 Task: Create a new send/receive group in Outlook named 'Batch 2023' and set it to send/receive every 30 minutes.
Action: Mouse moved to (55, 27)
Screenshot: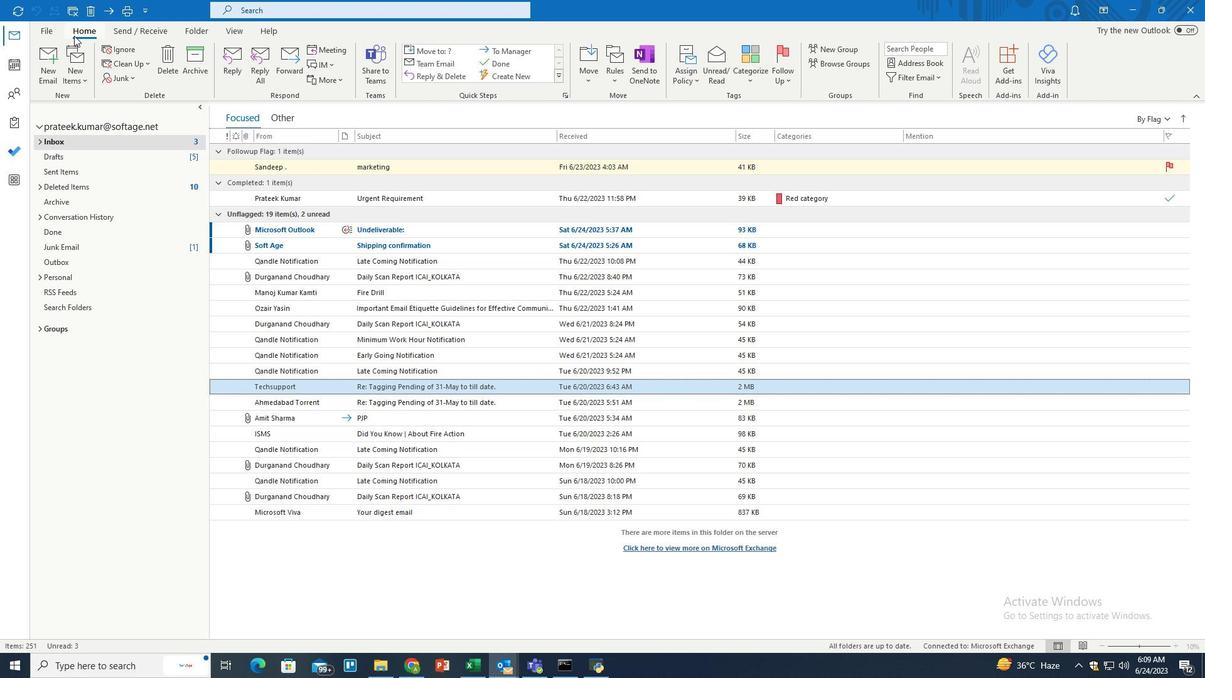 
Action: Mouse pressed left at (55, 27)
Screenshot: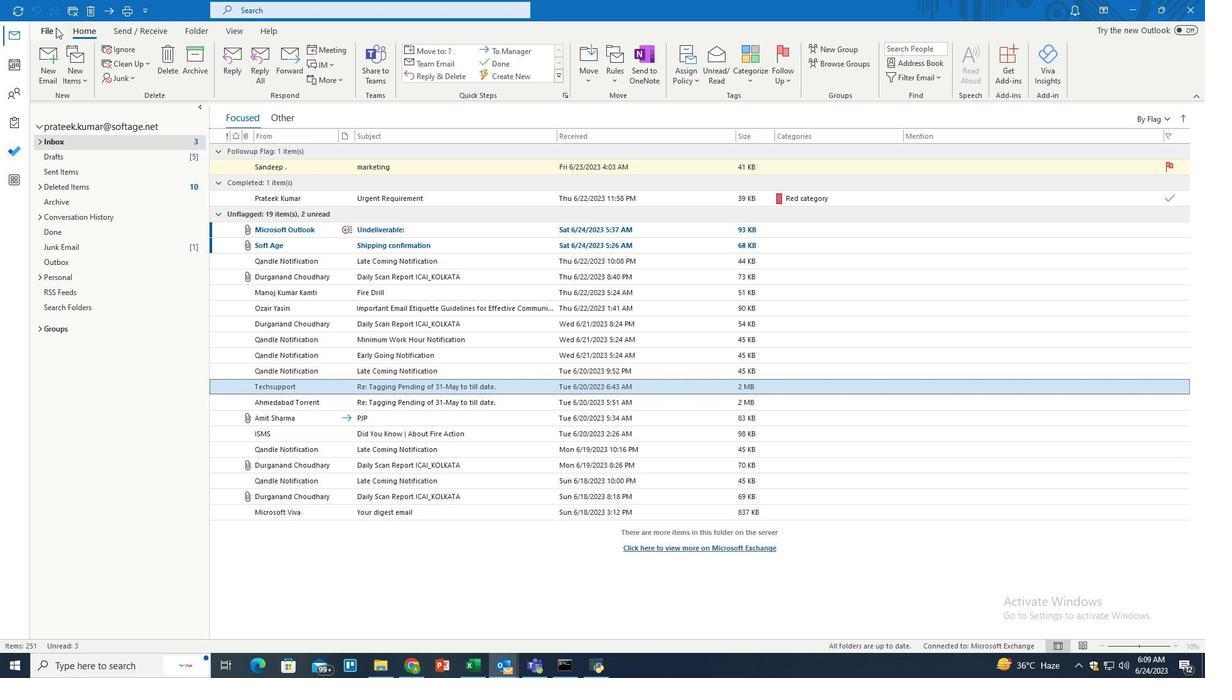 
Action: Mouse moved to (40, 602)
Screenshot: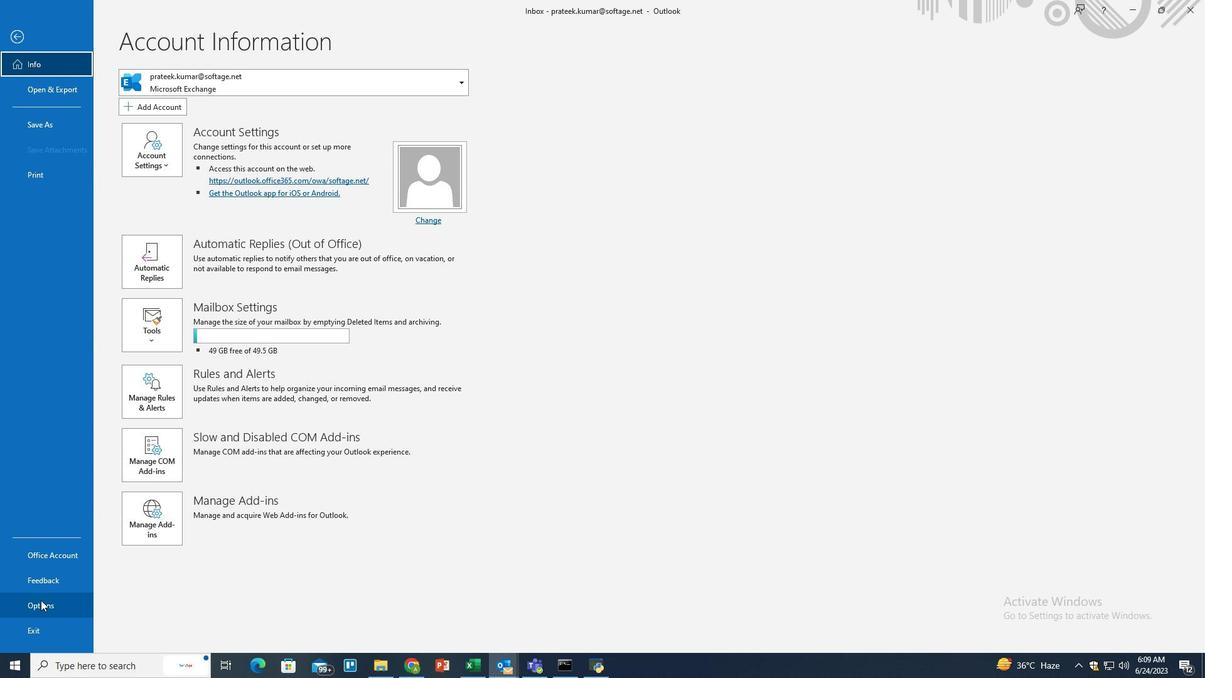 
Action: Mouse pressed left at (40, 602)
Screenshot: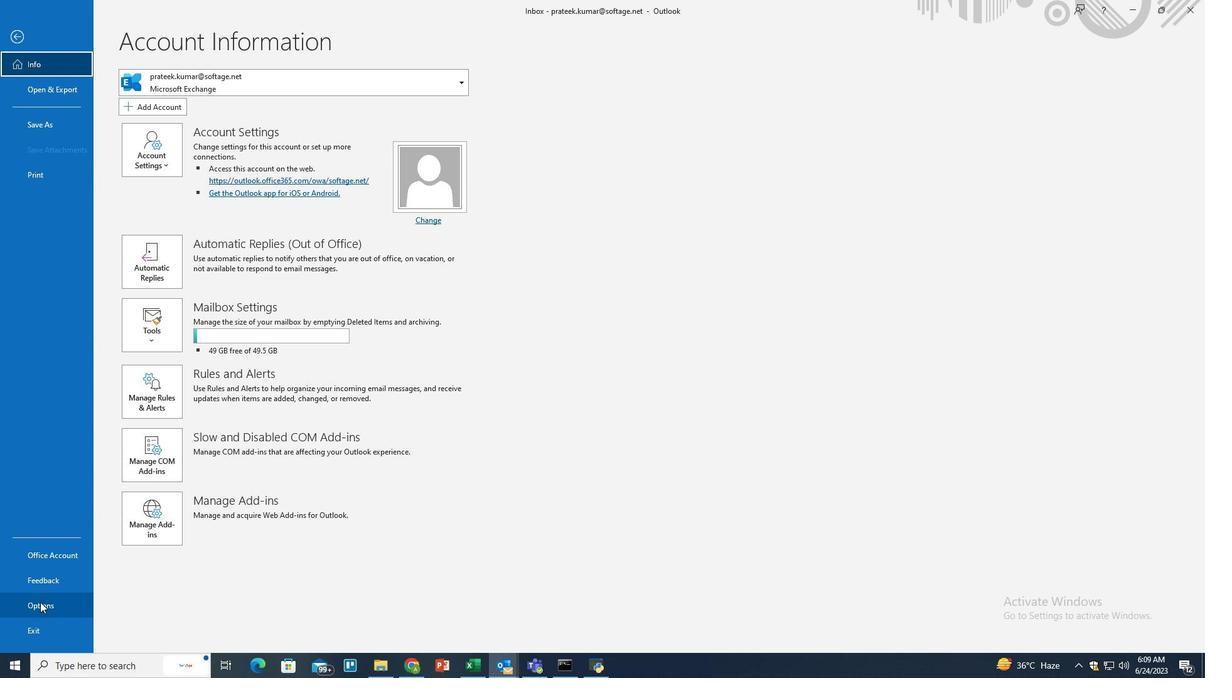 
Action: Mouse moved to (45, 590)
Screenshot: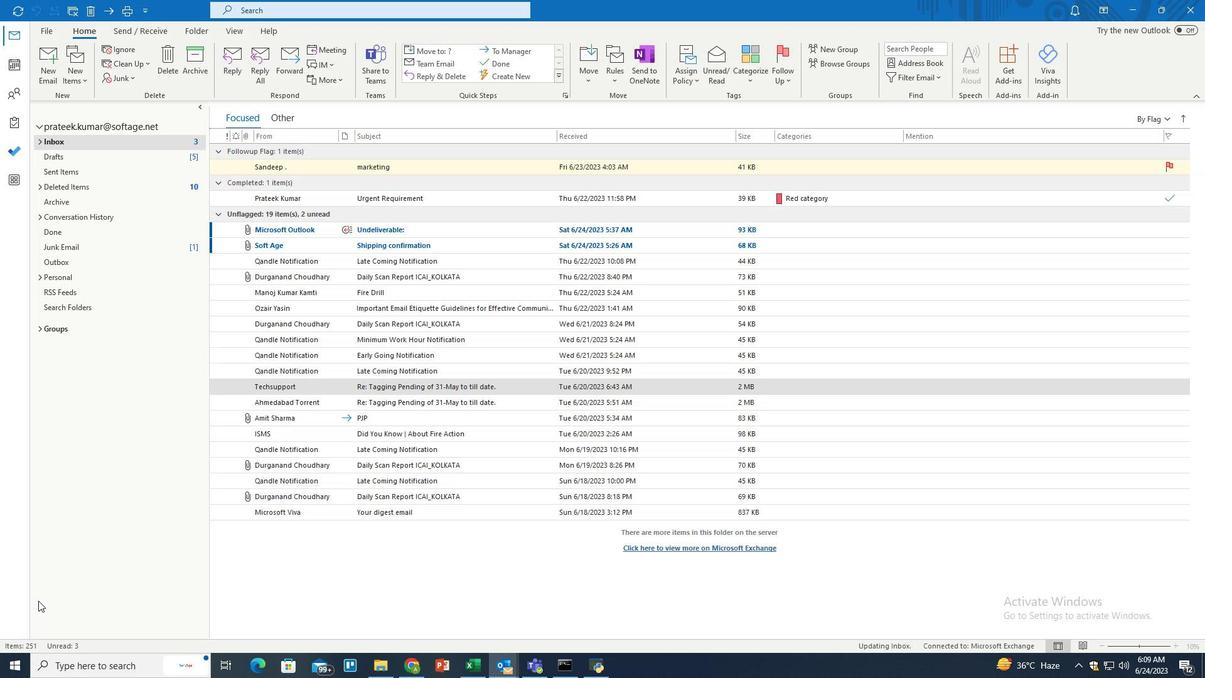 
Action: Key pressed <Key.space>
Screenshot: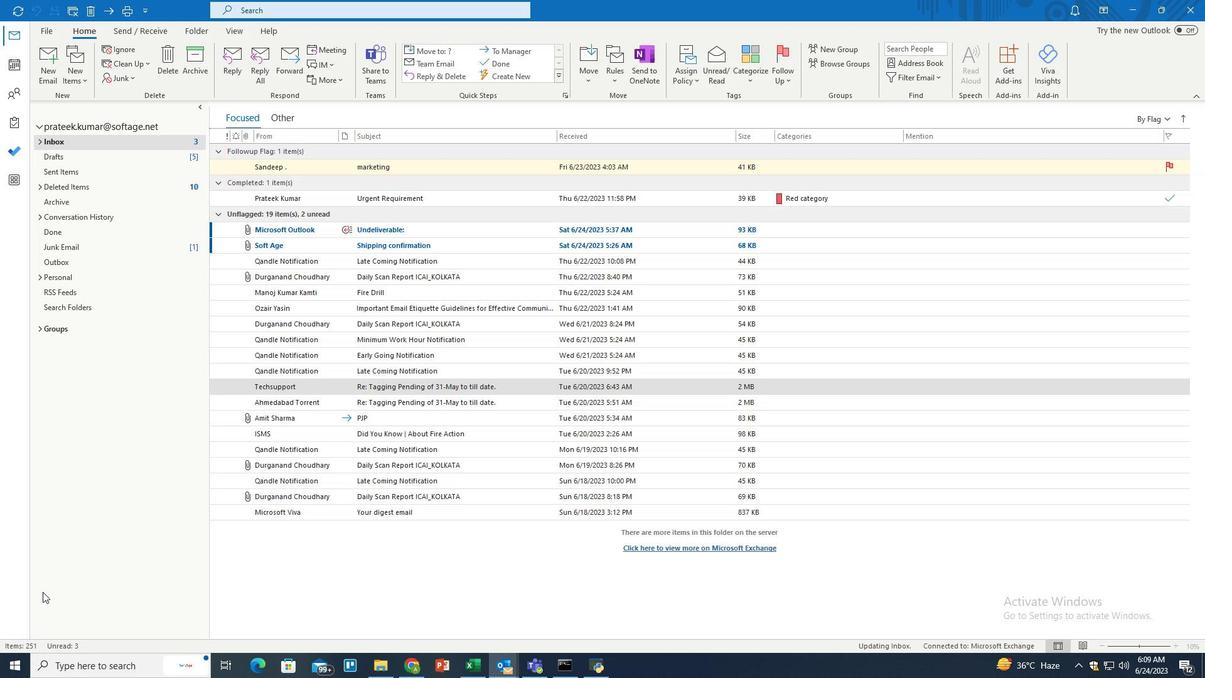 
Action: Mouse moved to (387, 296)
Screenshot: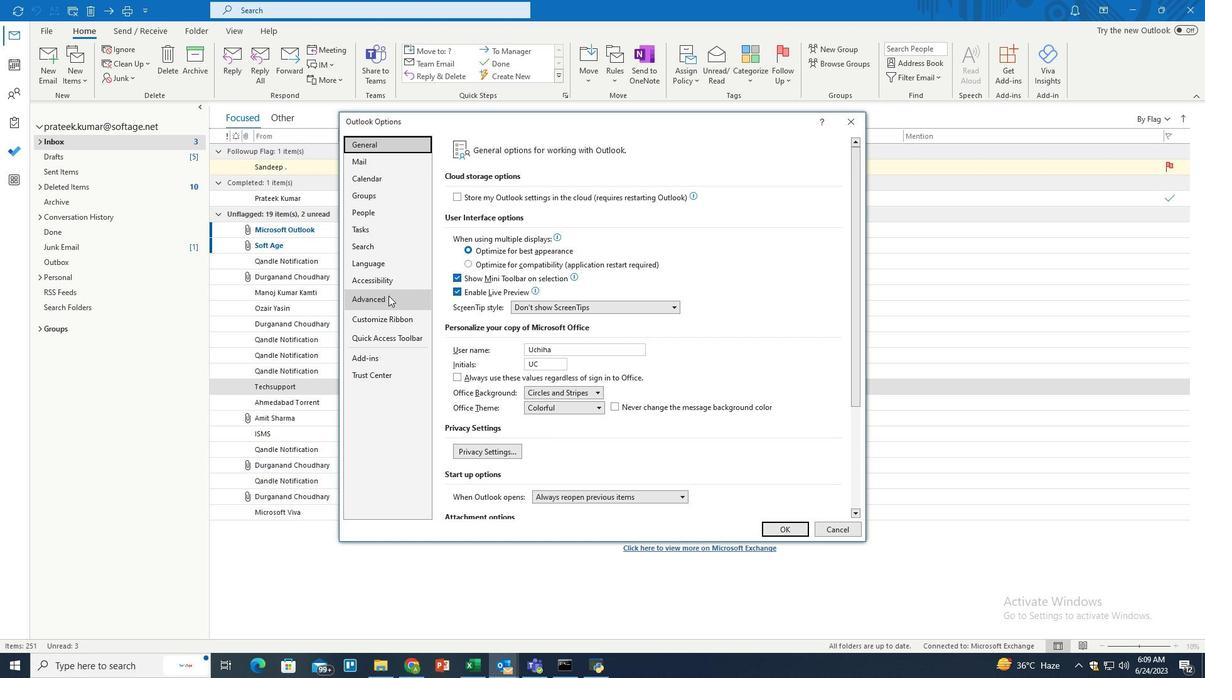 
Action: Mouse pressed left at (387, 296)
Screenshot: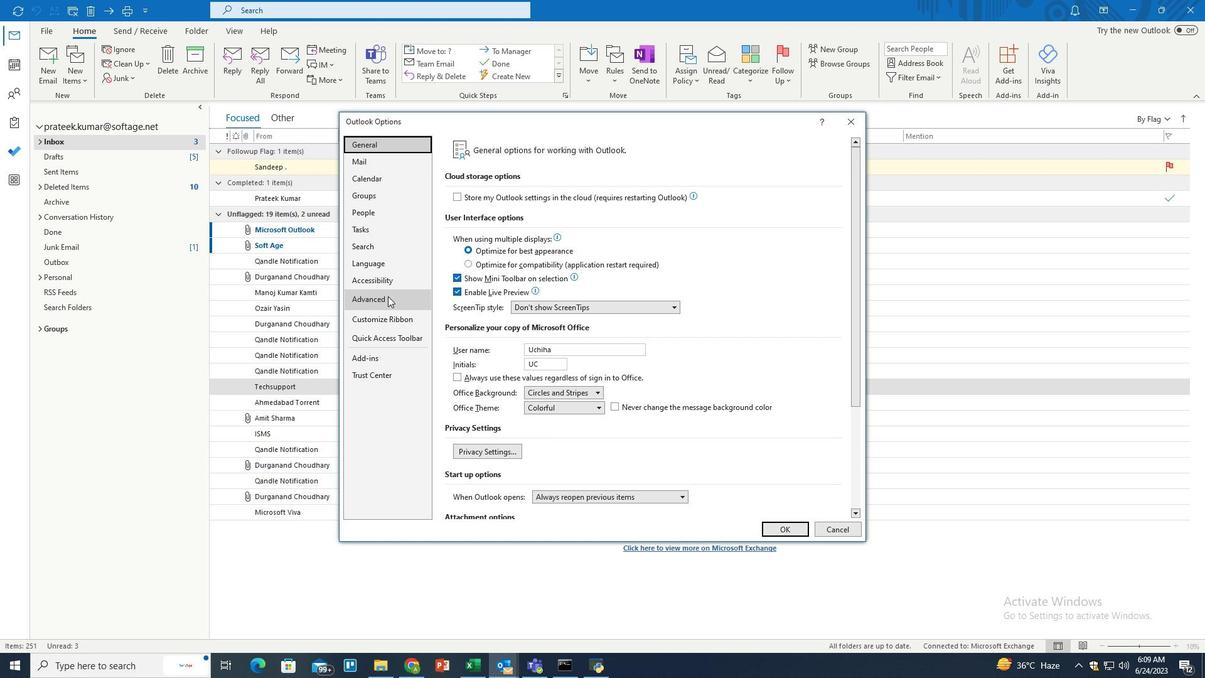 
Action: Mouse moved to (506, 296)
Screenshot: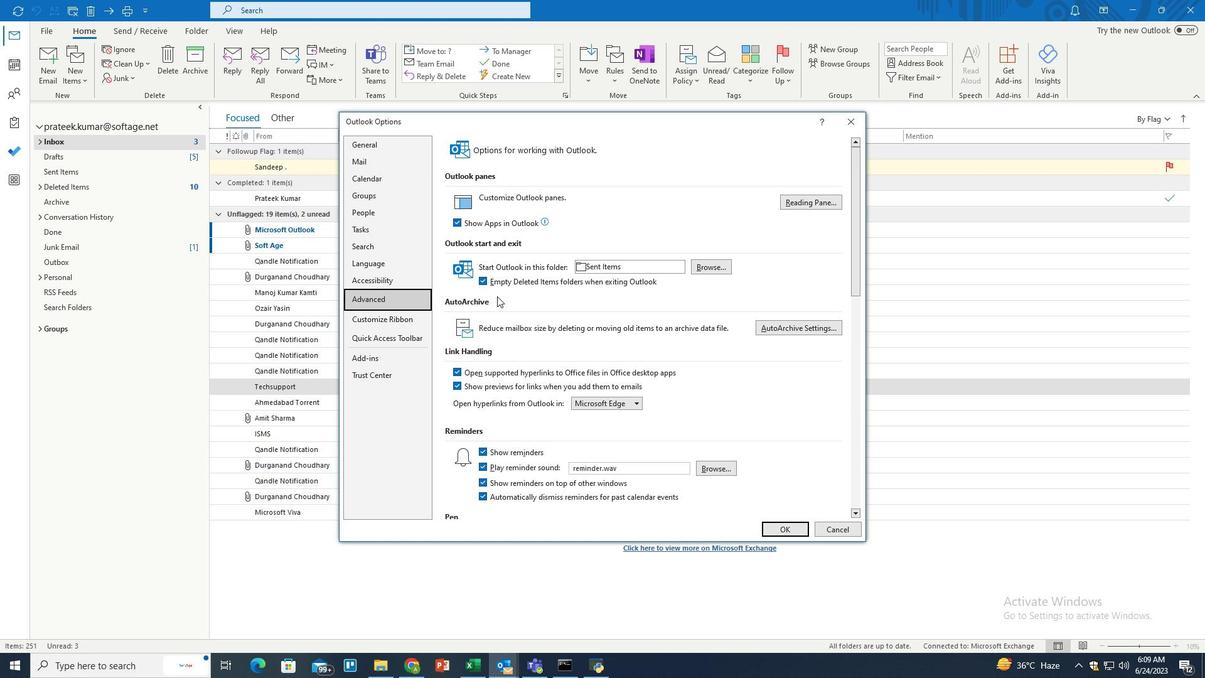 
Action: Mouse scrolled (506, 295) with delta (0, 0)
Screenshot: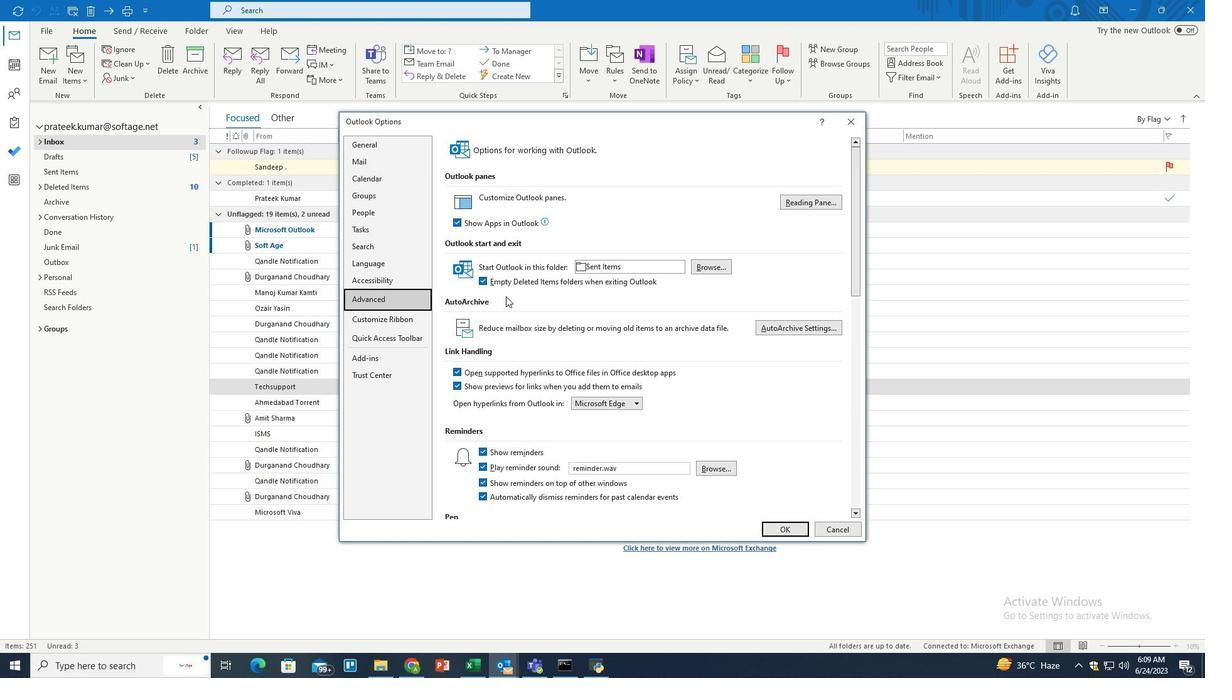 
Action: Mouse scrolled (506, 295) with delta (0, 0)
Screenshot: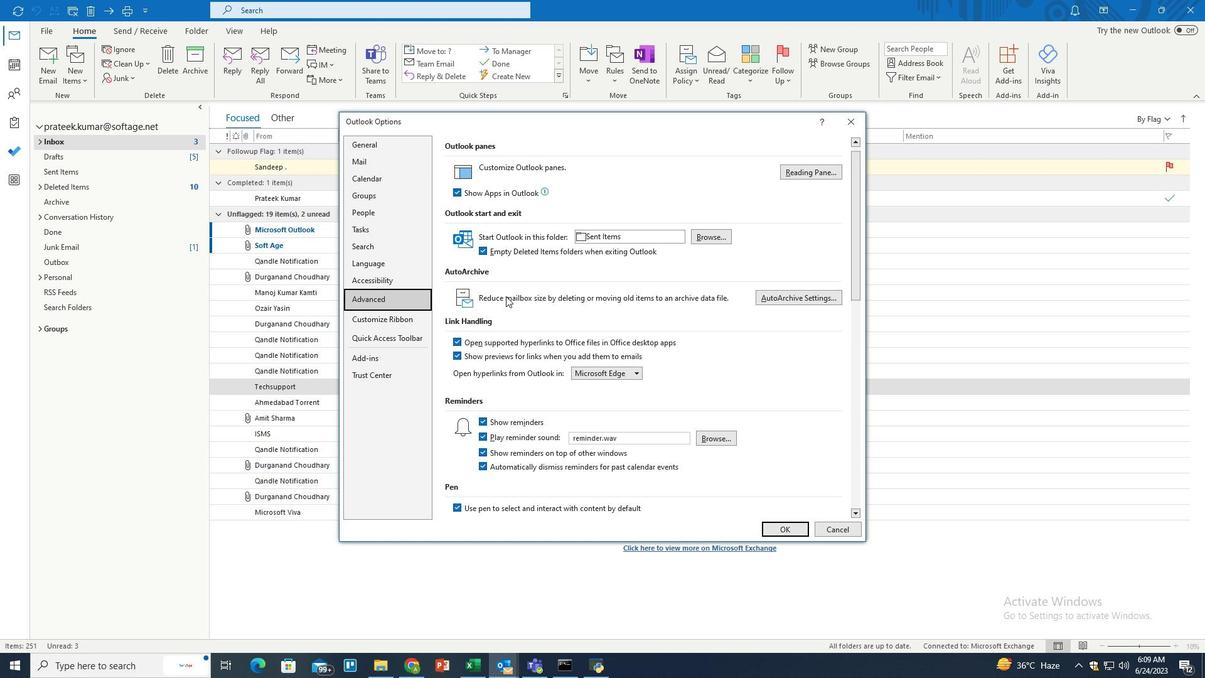 
Action: Mouse scrolled (506, 295) with delta (0, 0)
Screenshot: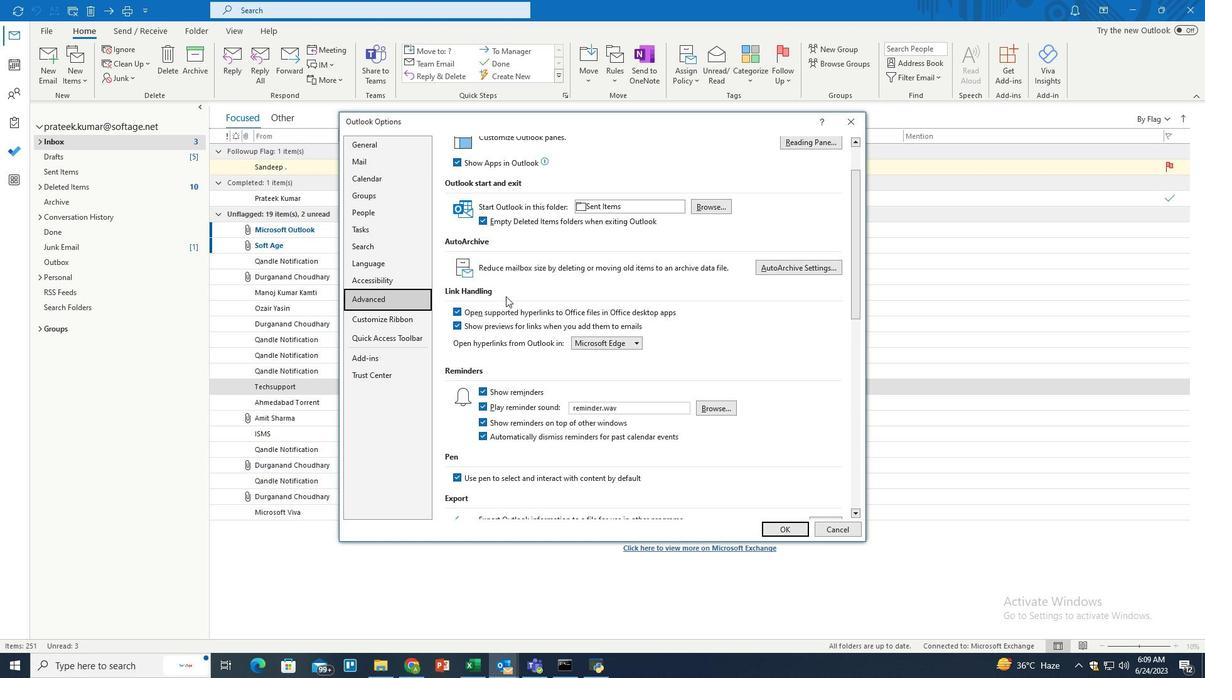 
Action: Mouse scrolled (506, 295) with delta (0, 0)
Screenshot: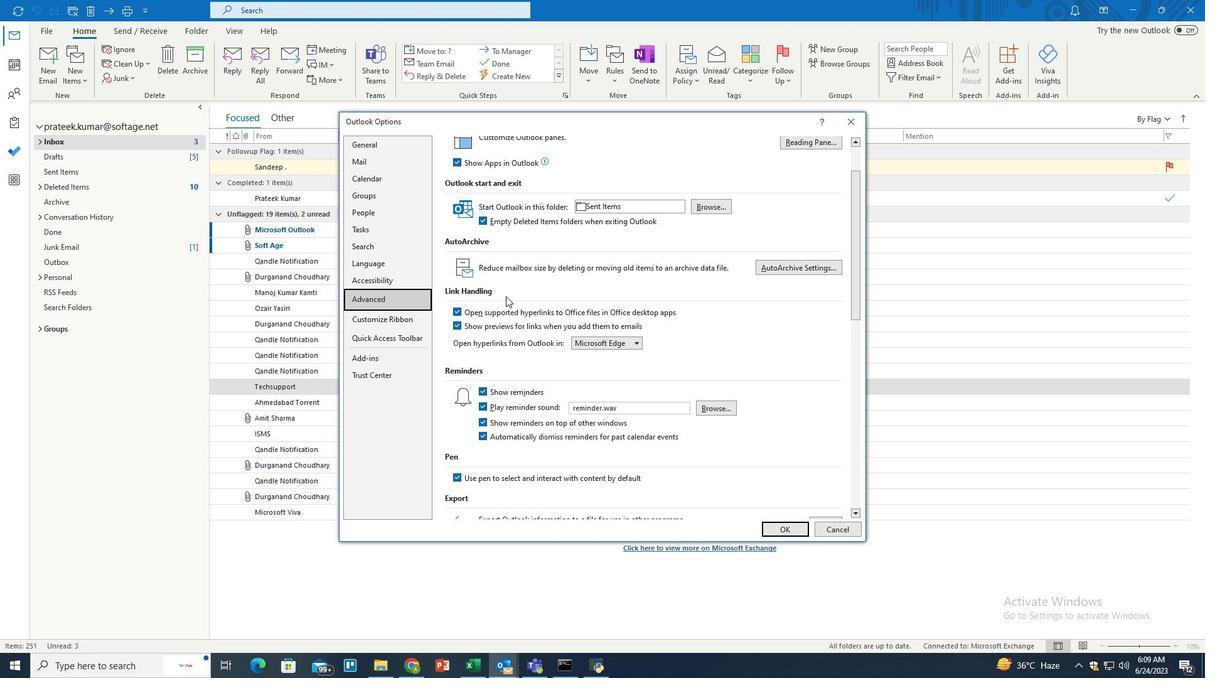 
Action: Mouse scrolled (506, 295) with delta (0, 0)
Screenshot: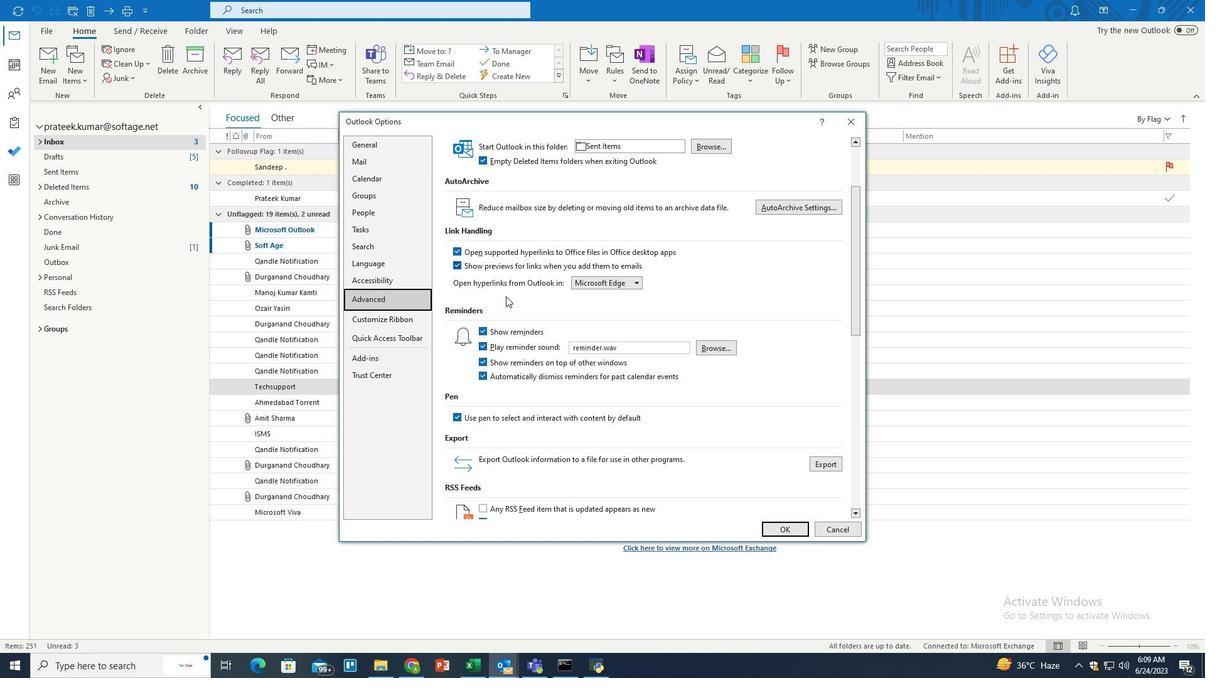 
Action: Mouse scrolled (506, 295) with delta (0, 0)
Screenshot: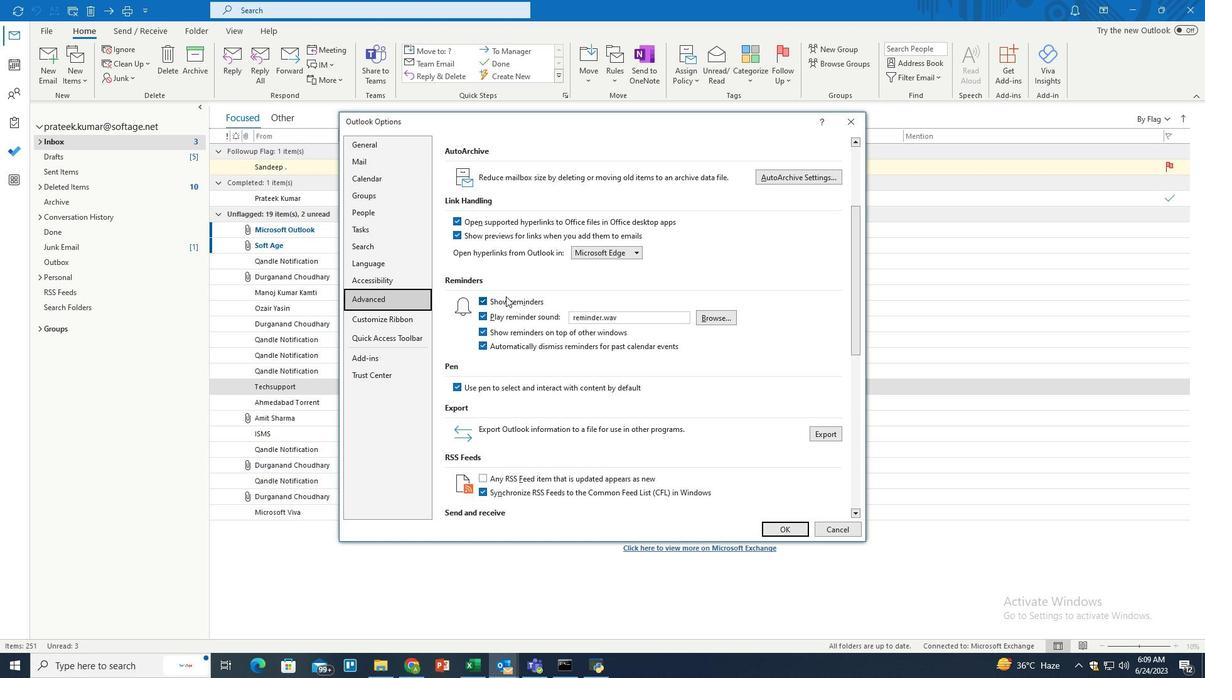 
Action: Mouse scrolled (506, 295) with delta (0, 0)
Screenshot: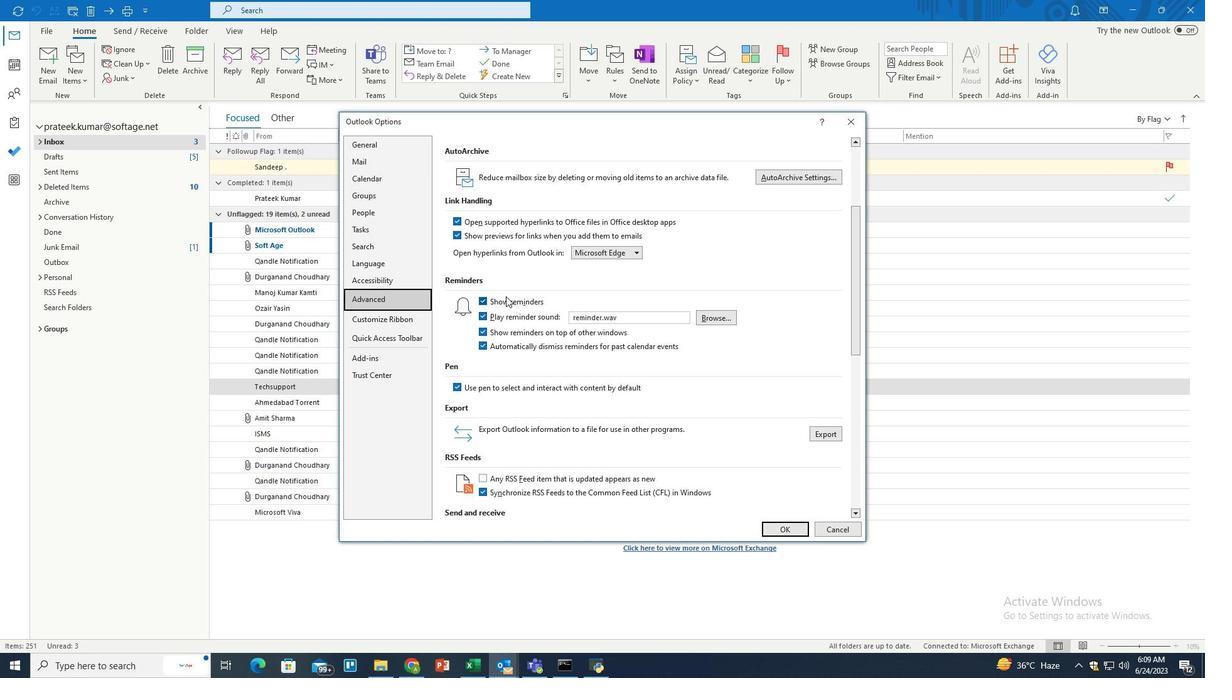 
Action: Mouse scrolled (506, 295) with delta (0, 0)
Screenshot: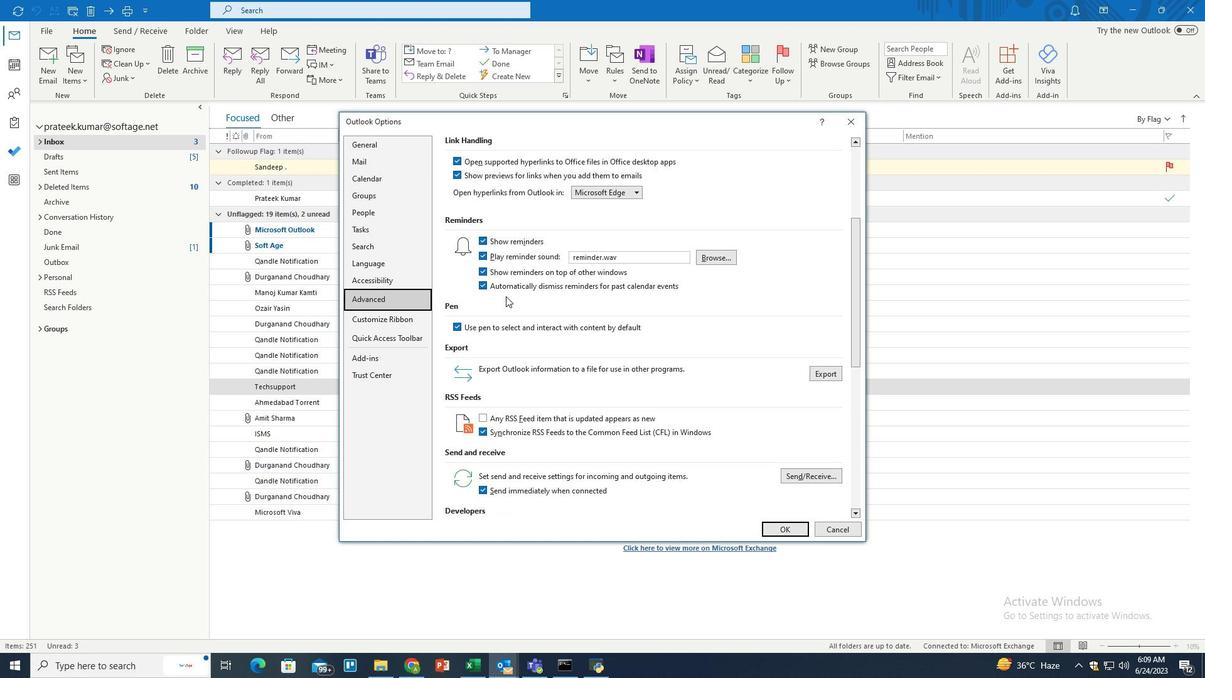 
Action: Mouse scrolled (506, 295) with delta (0, 0)
Screenshot: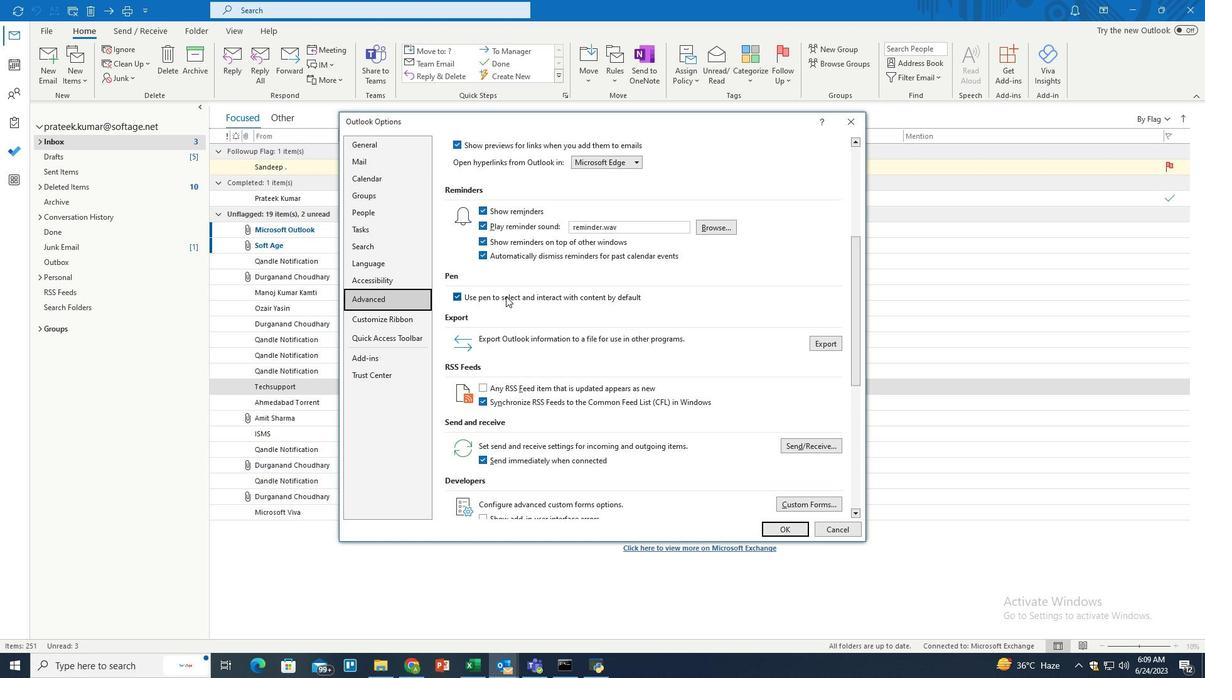 
Action: Mouse moved to (806, 416)
Screenshot: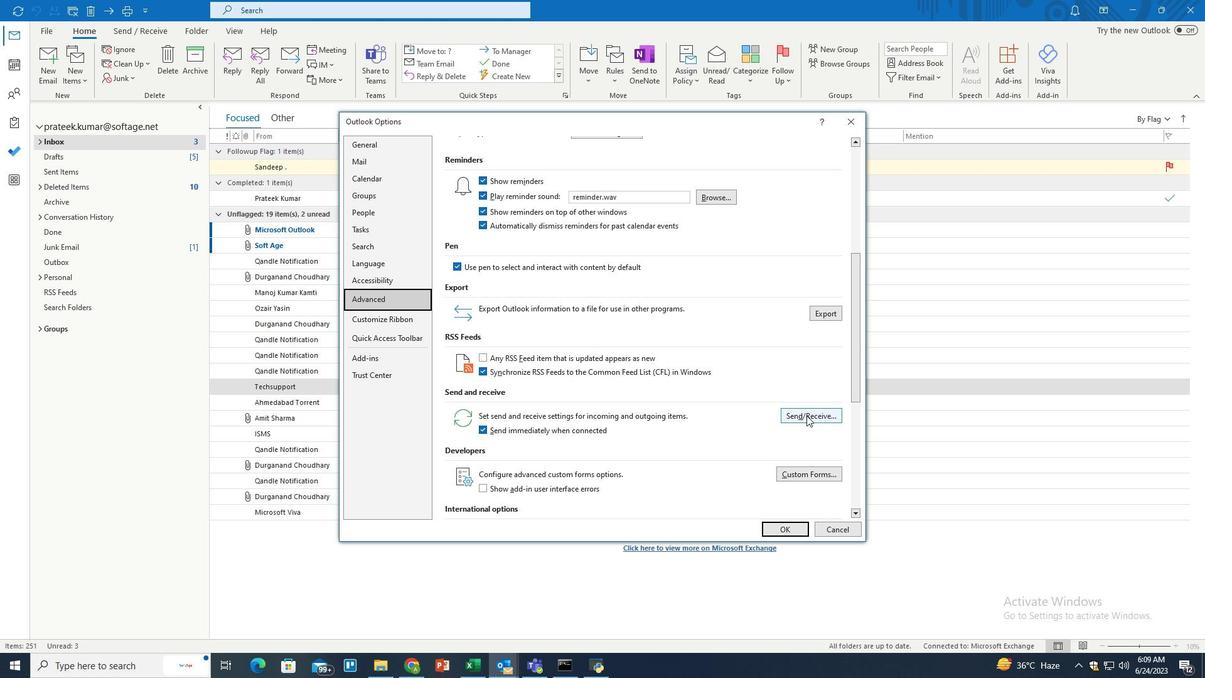 
Action: Mouse pressed left at (806, 416)
Screenshot: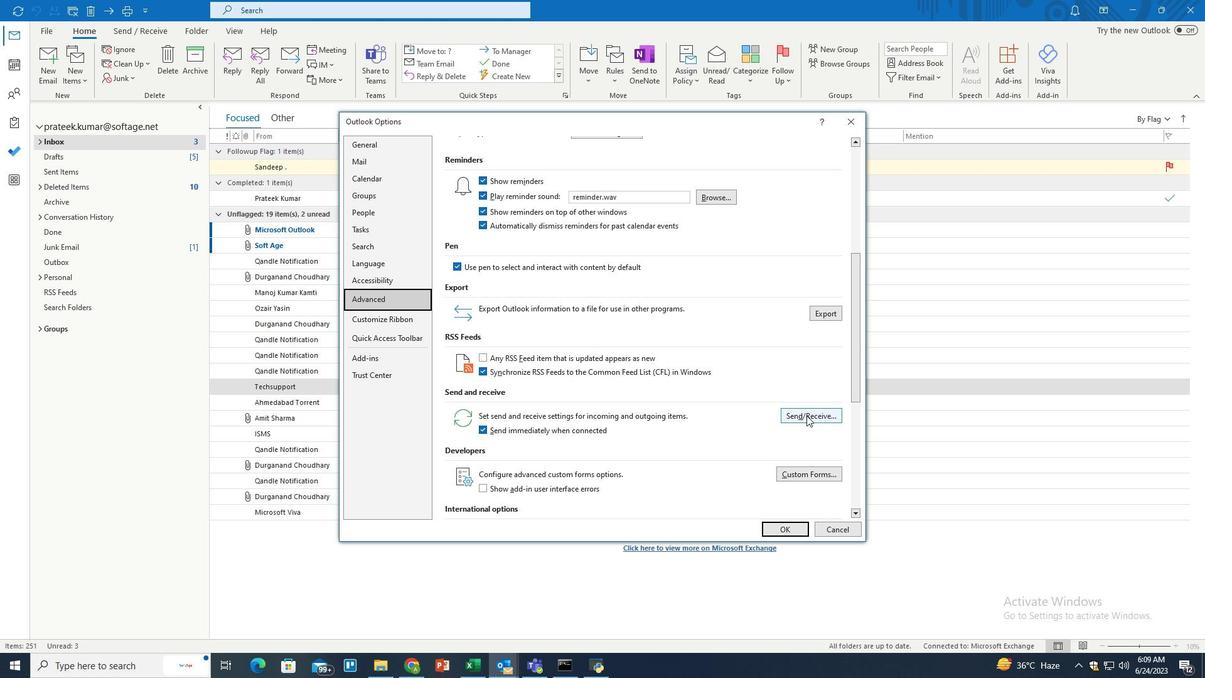 
Action: Mouse moved to (696, 254)
Screenshot: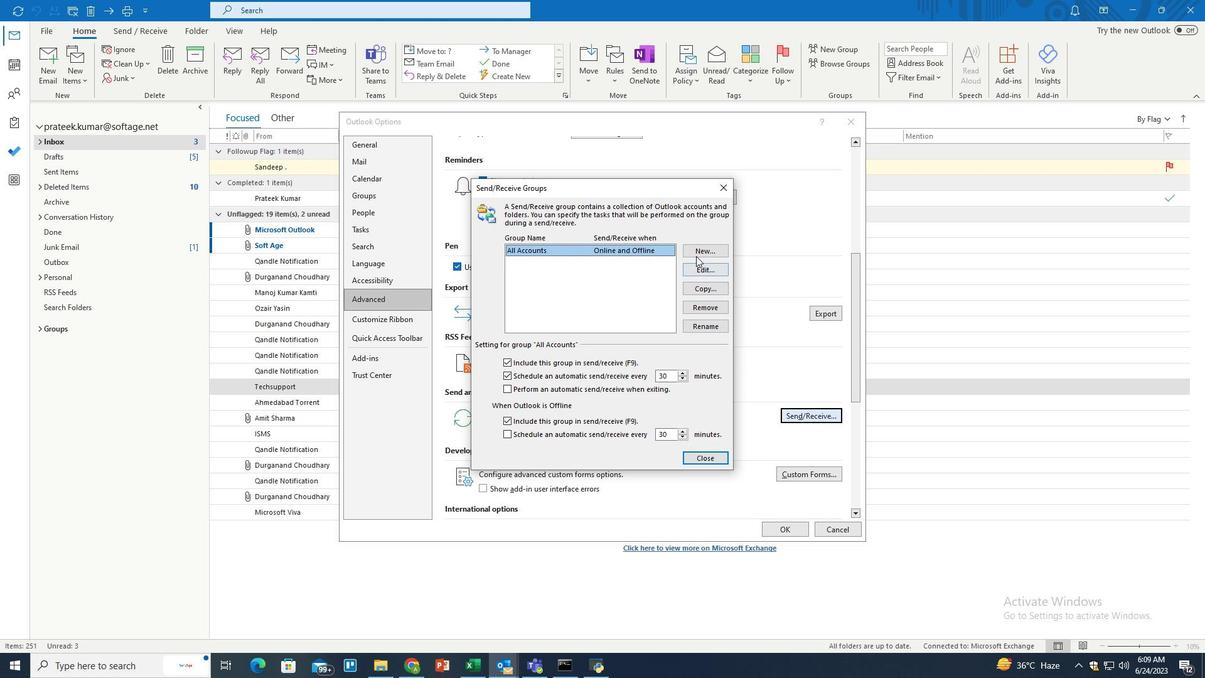 
Action: Mouse pressed left at (696, 254)
Screenshot: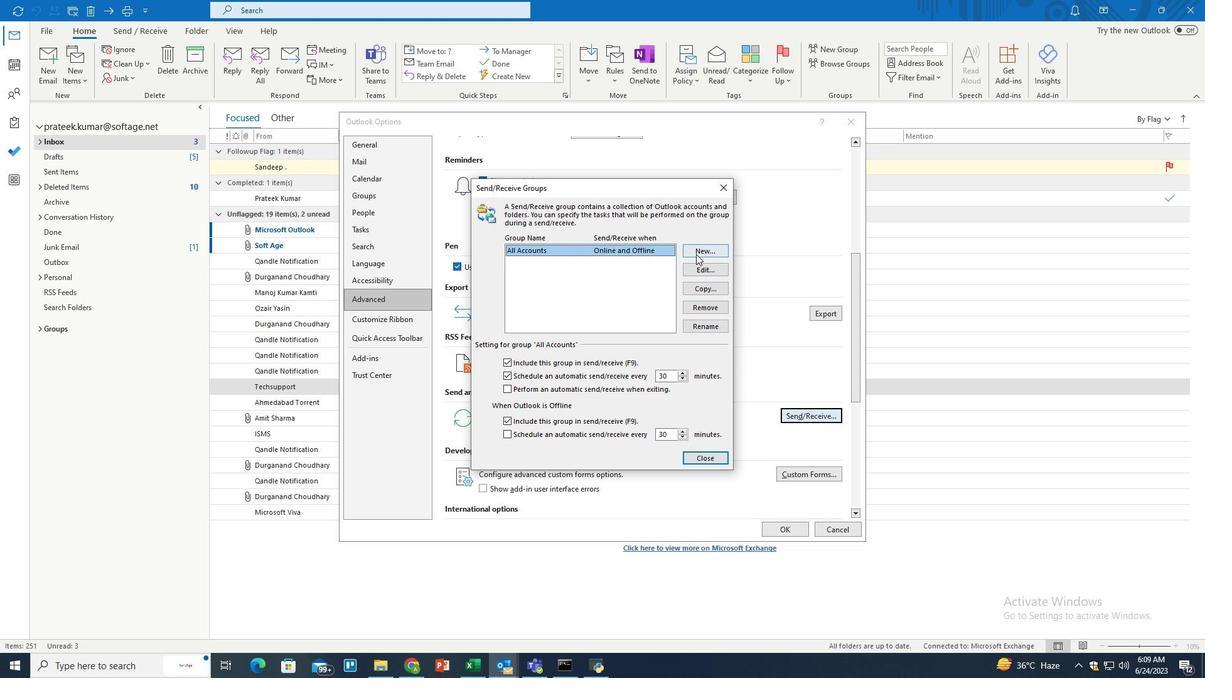 
Action: Mouse moved to (624, 342)
Screenshot: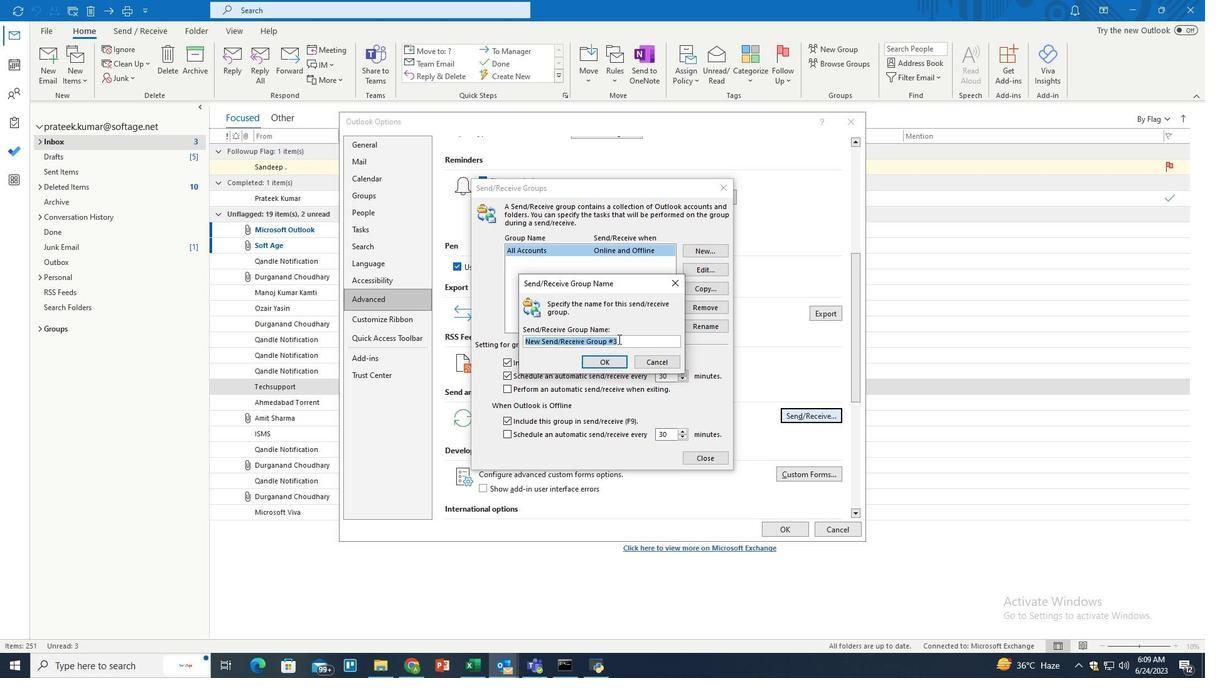 
Action: Key pressed <Key.backspace><Key.shift>Batch<Key.space>2023
Screenshot: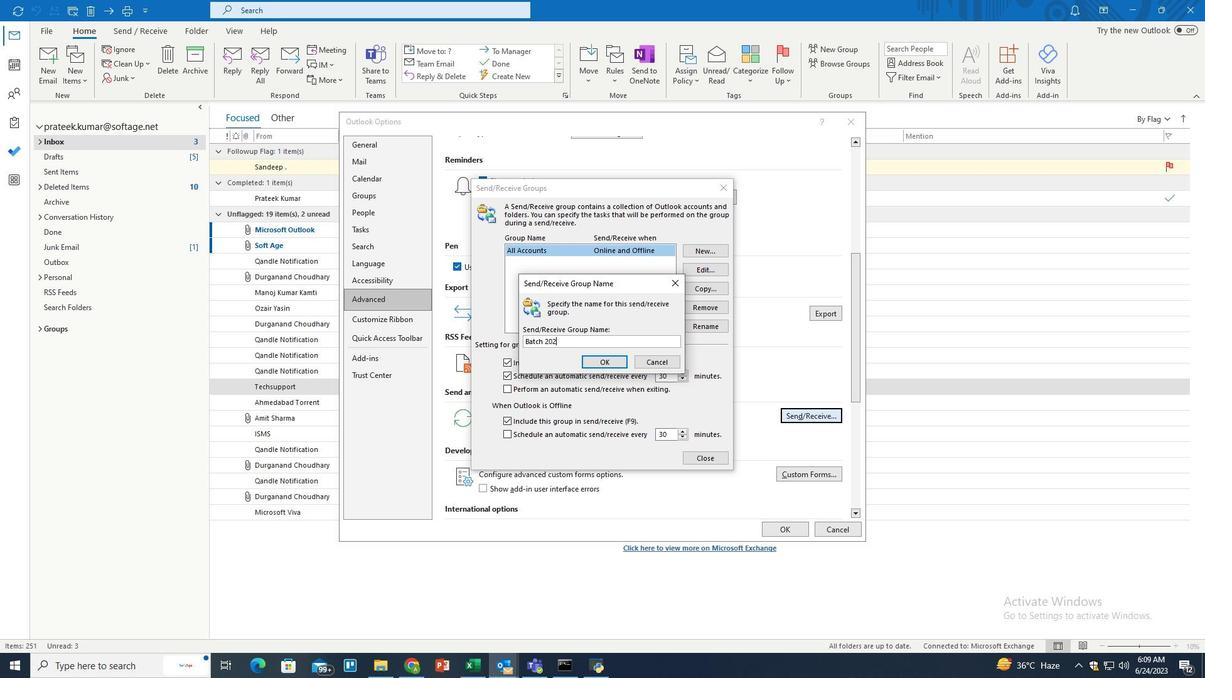
Action: Mouse moved to (617, 358)
Screenshot: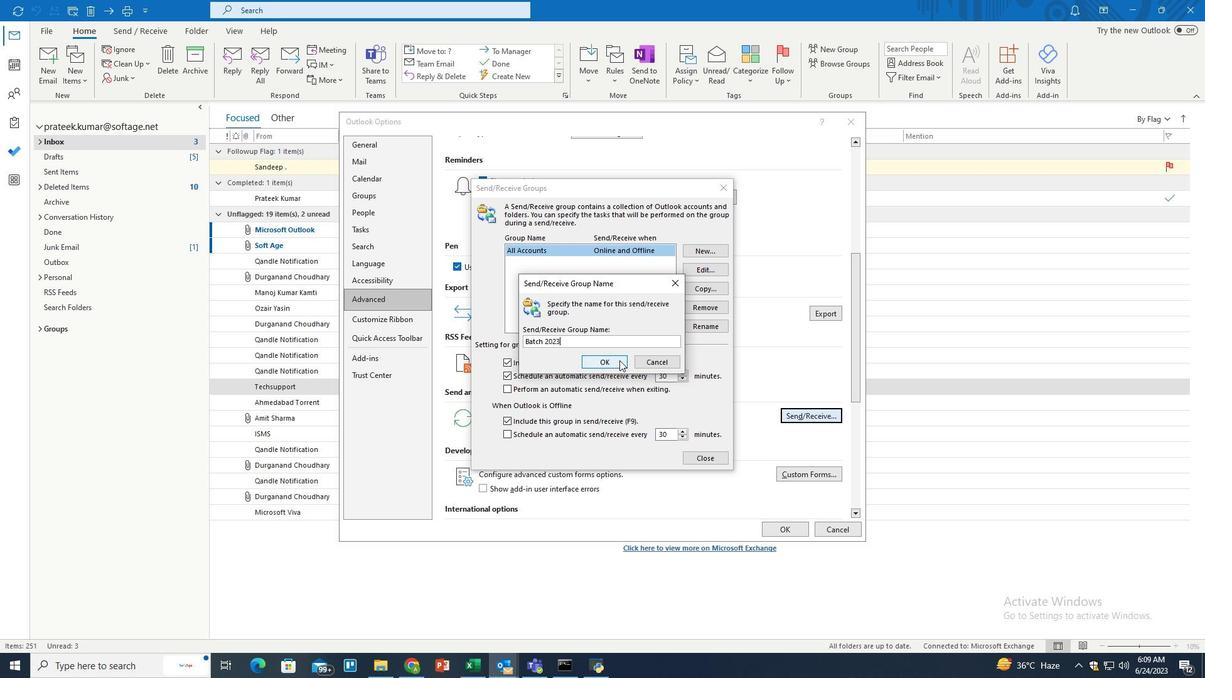 
Action: Mouse pressed left at (617, 358)
Screenshot: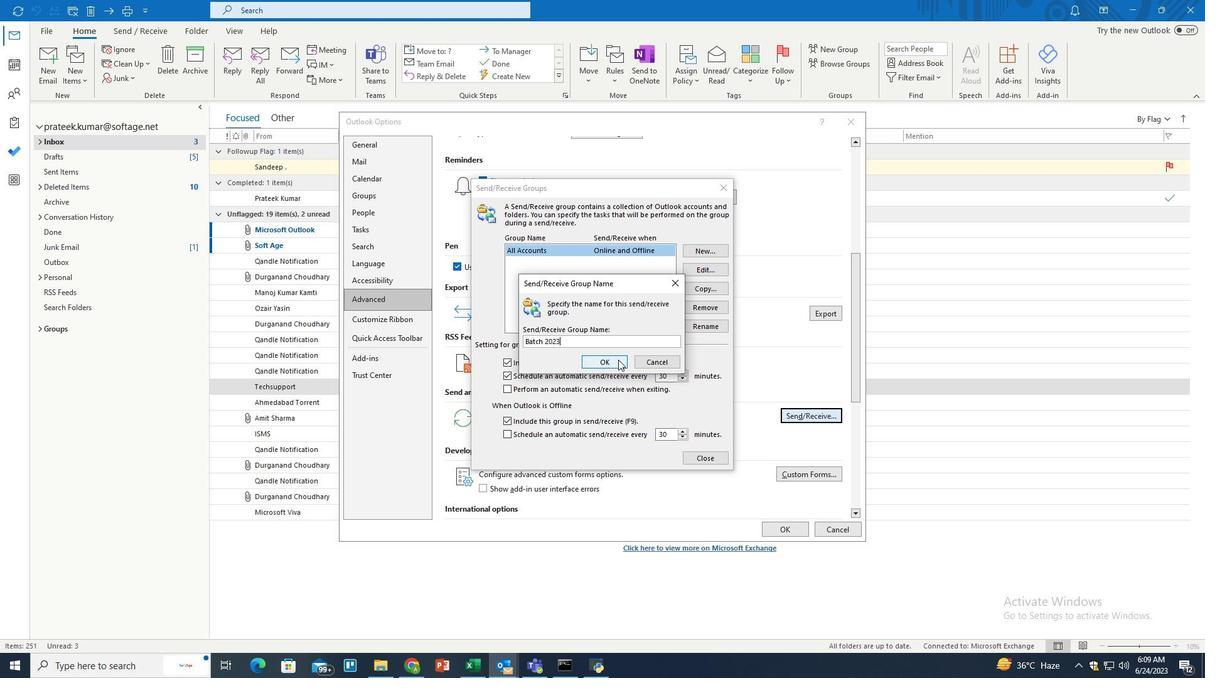 
Action: Mouse moved to (718, 472)
Screenshot: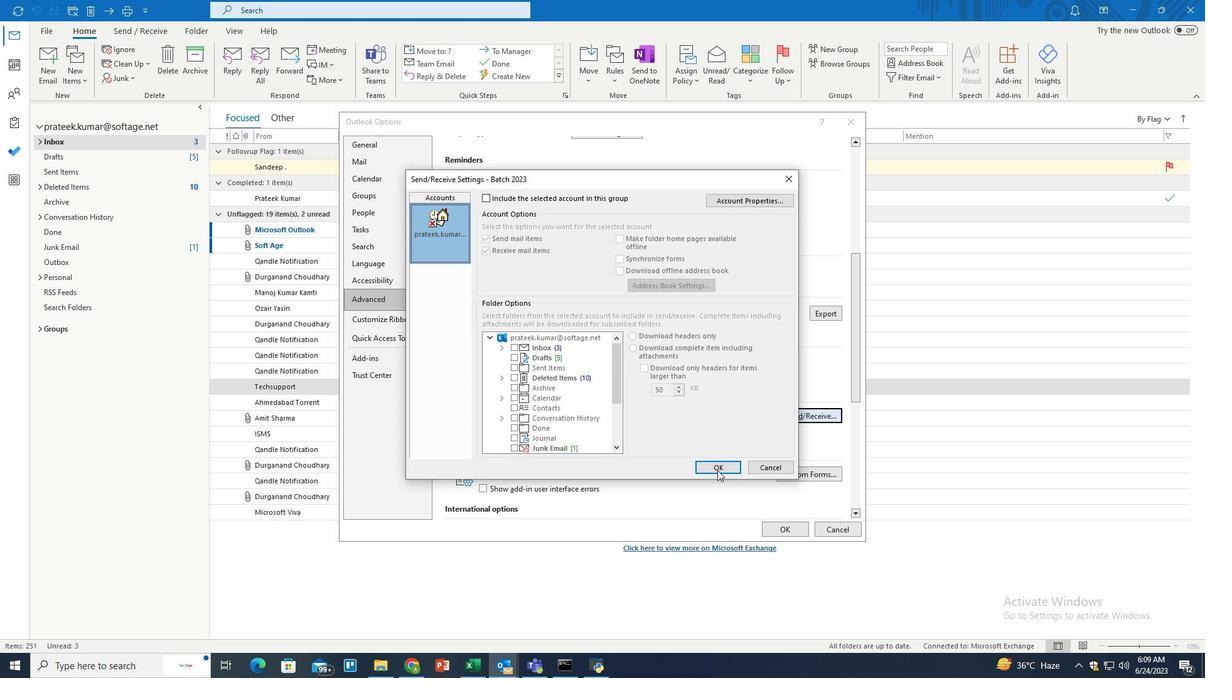 
Action: Mouse pressed left at (718, 472)
Screenshot: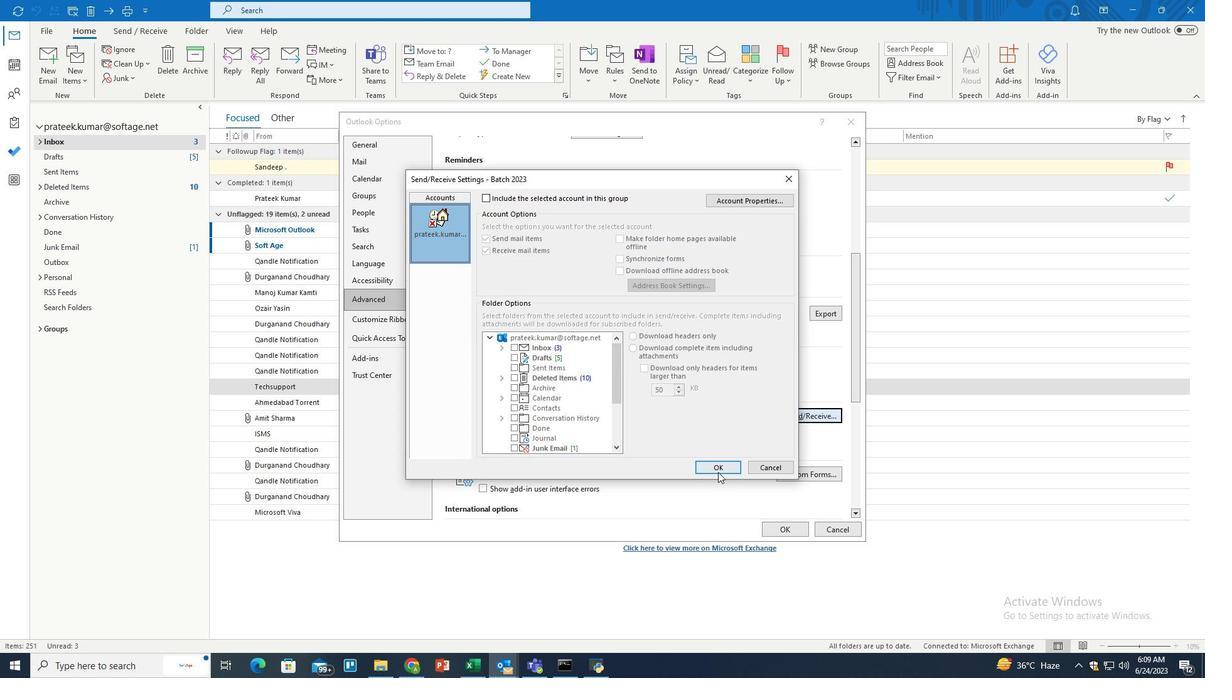 
Action: Mouse moved to (701, 455)
Screenshot: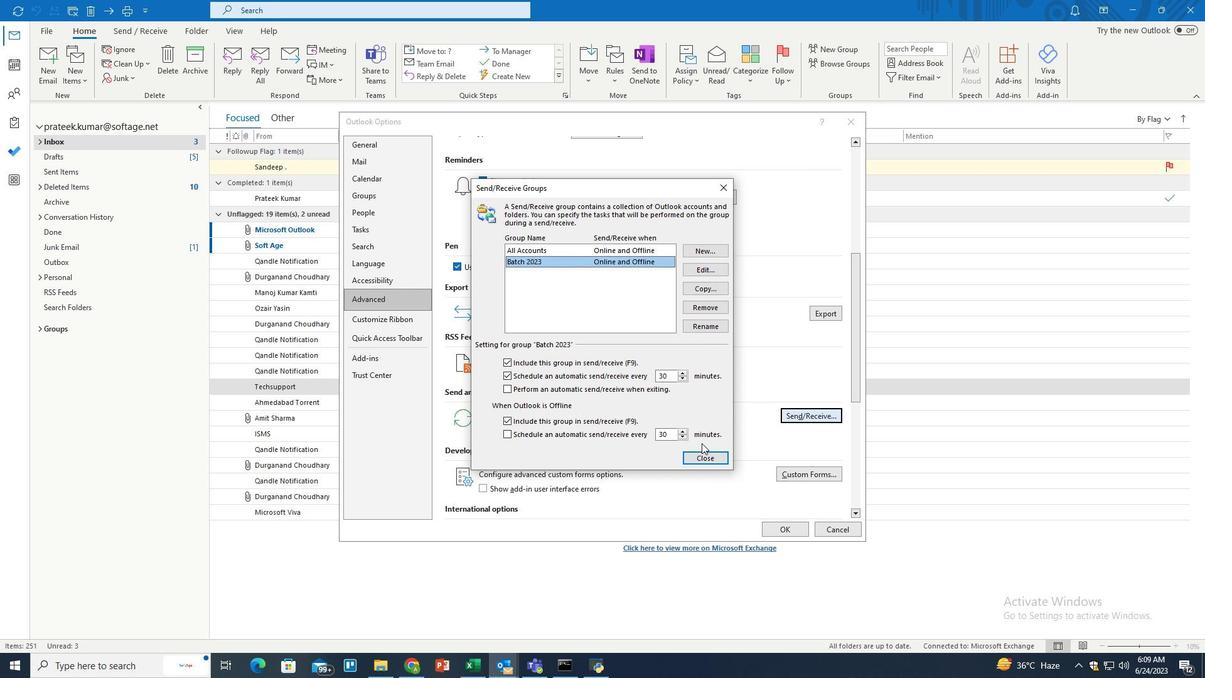 
Action: Mouse pressed left at (701, 455)
Screenshot: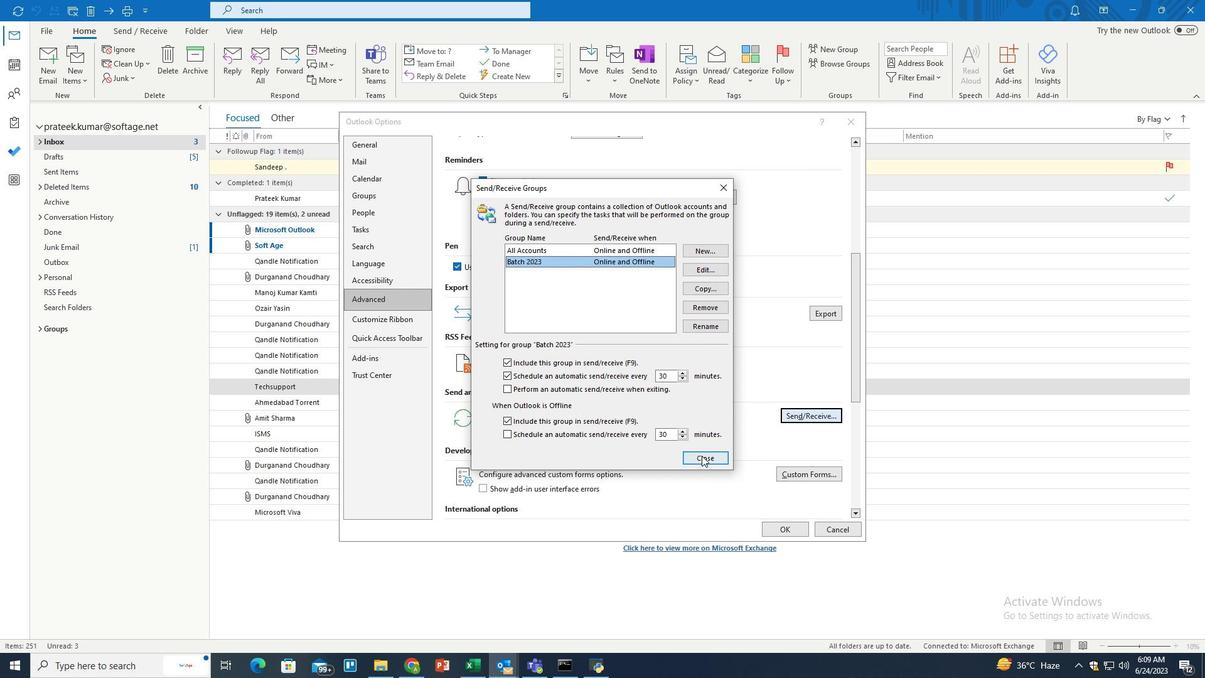 
Action: Mouse moved to (777, 524)
Screenshot: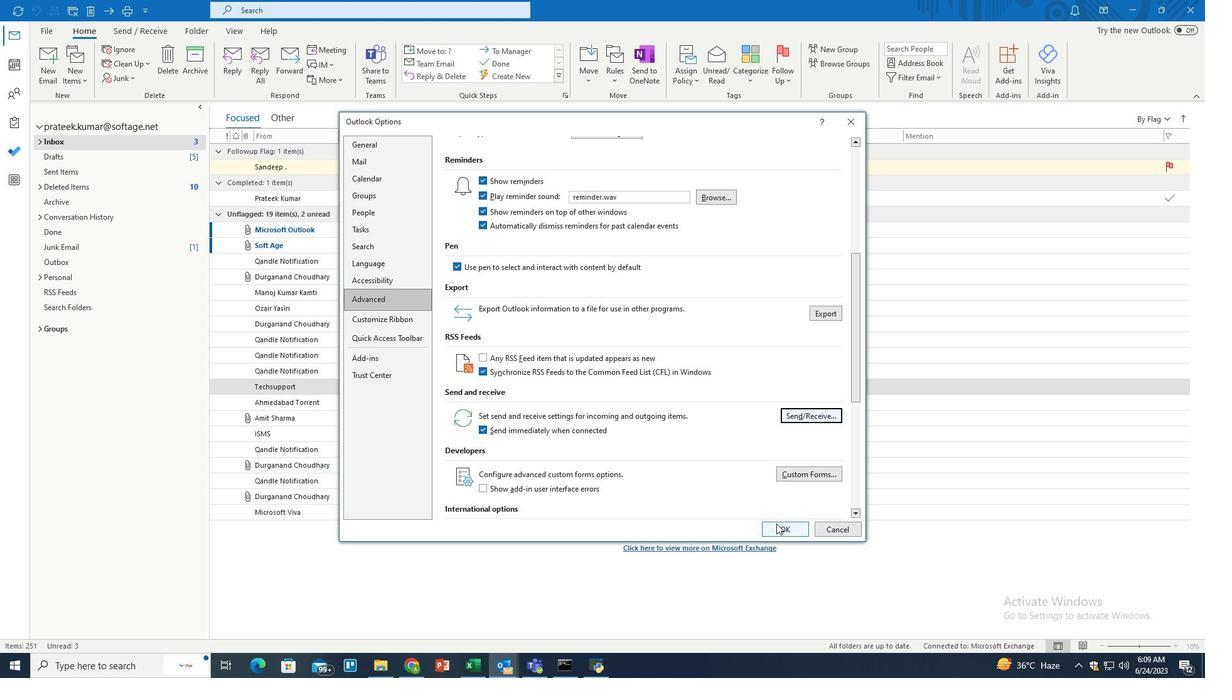 
Action: Mouse pressed left at (777, 524)
Screenshot: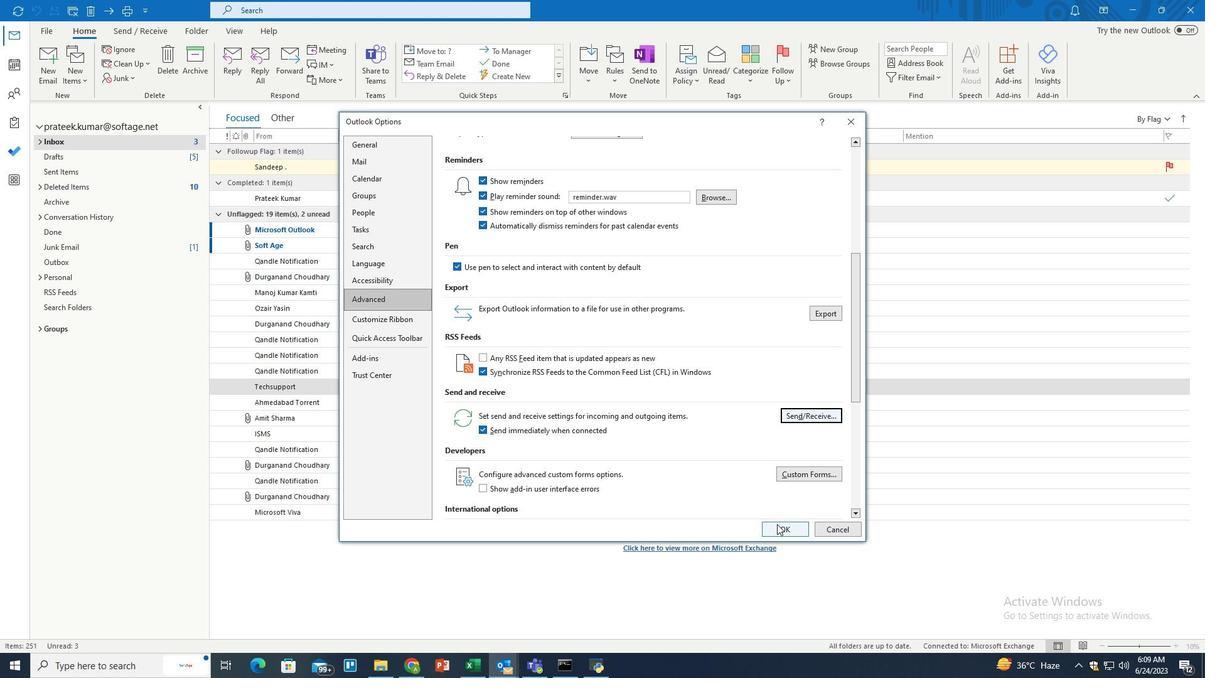 
Action: Mouse moved to (752, 494)
Screenshot: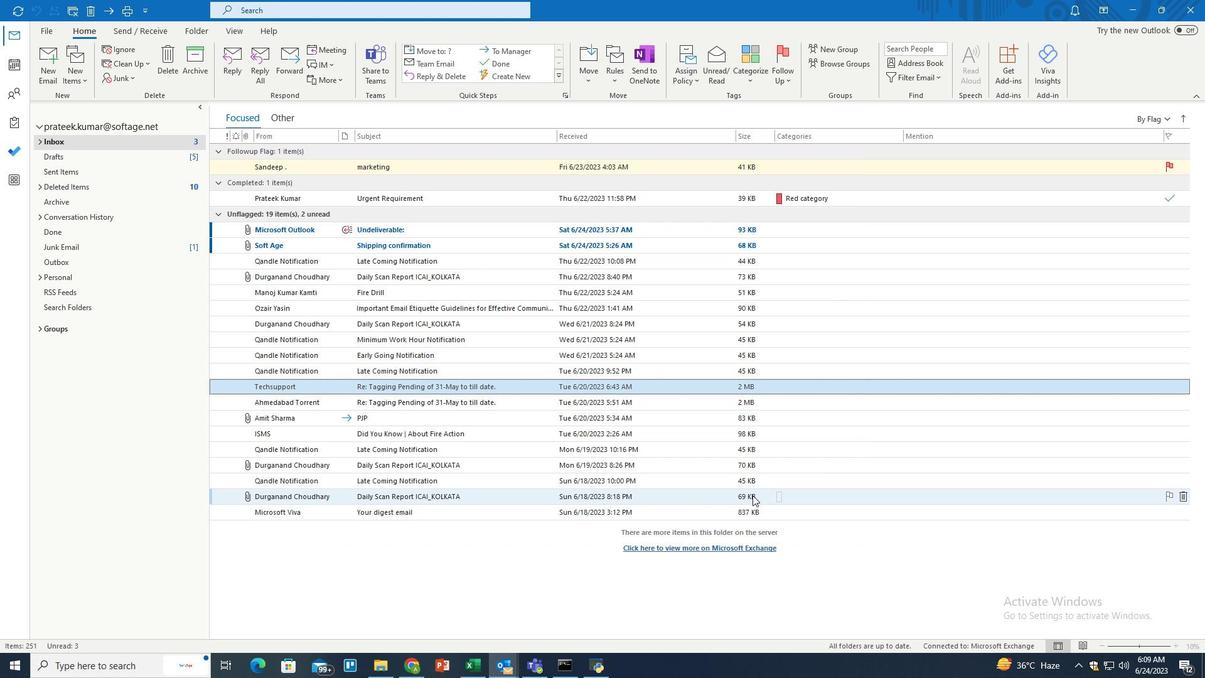
